 Task: Add the product "Abuelita's Pork pozole" to cart from the store "Abuelitas Birria".
Action: Mouse moved to (340, 161)
Screenshot: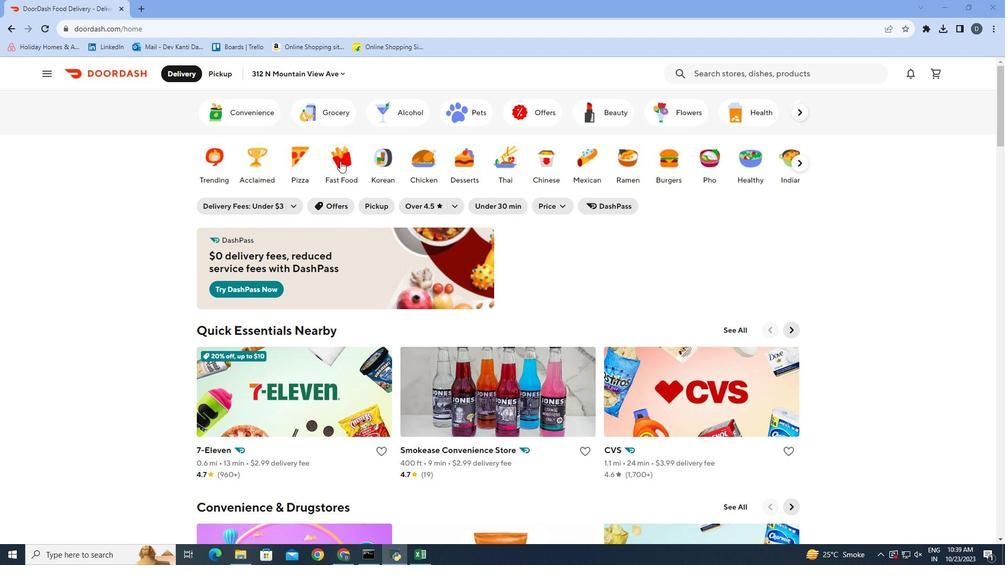 
Action: Mouse pressed left at (340, 161)
Screenshot: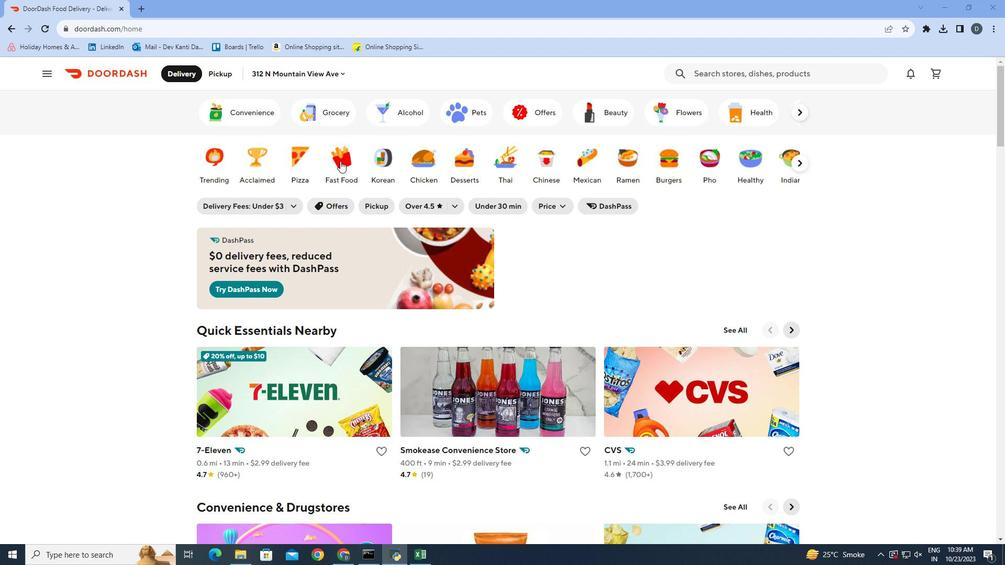 
Action: Mouse moved to (863, 279)
Screenshot: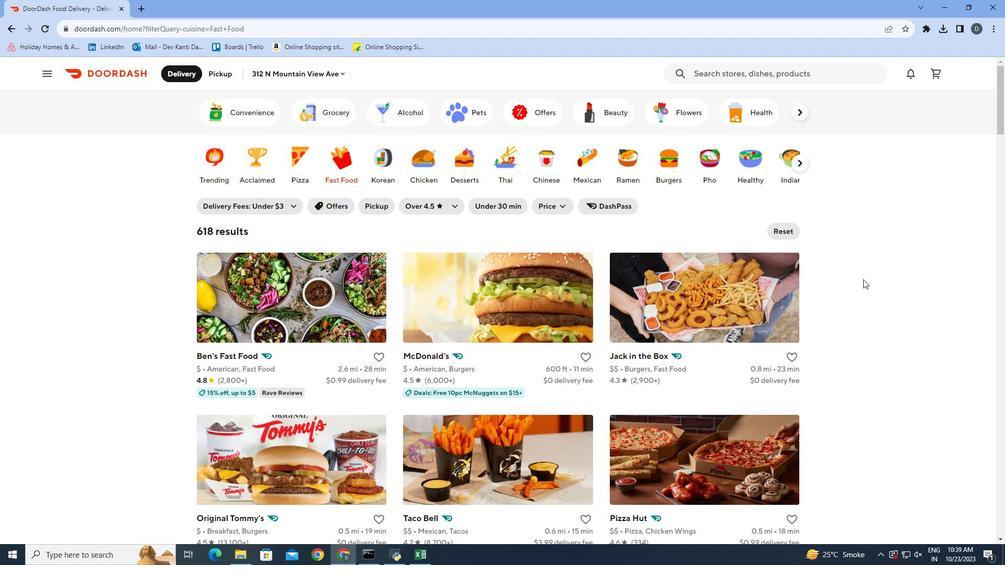 
Action: Mouse scrolled (863, 279) with delta (0, 0)
Screenshot: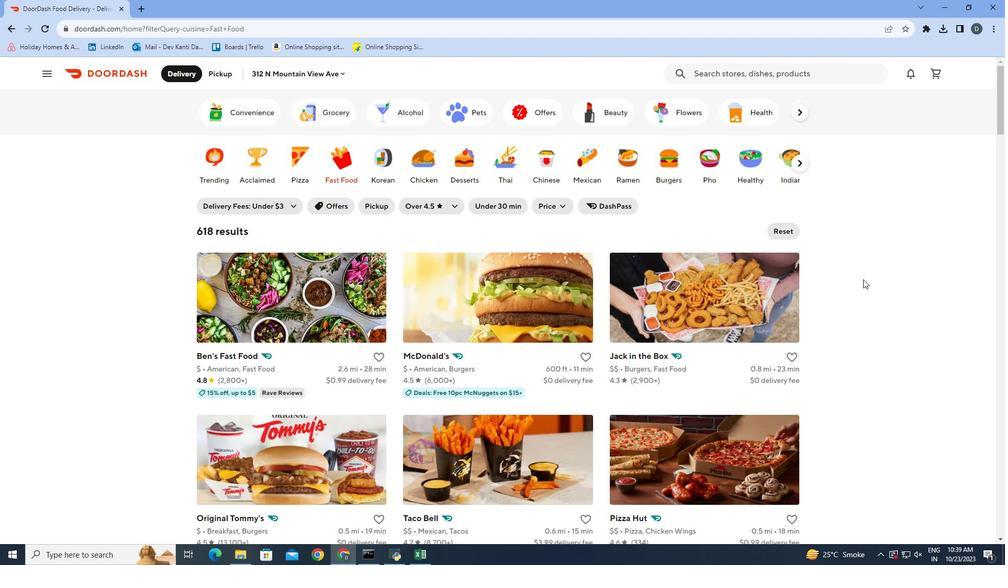
Action: Mouse moved to (798, 154)
Screenshot: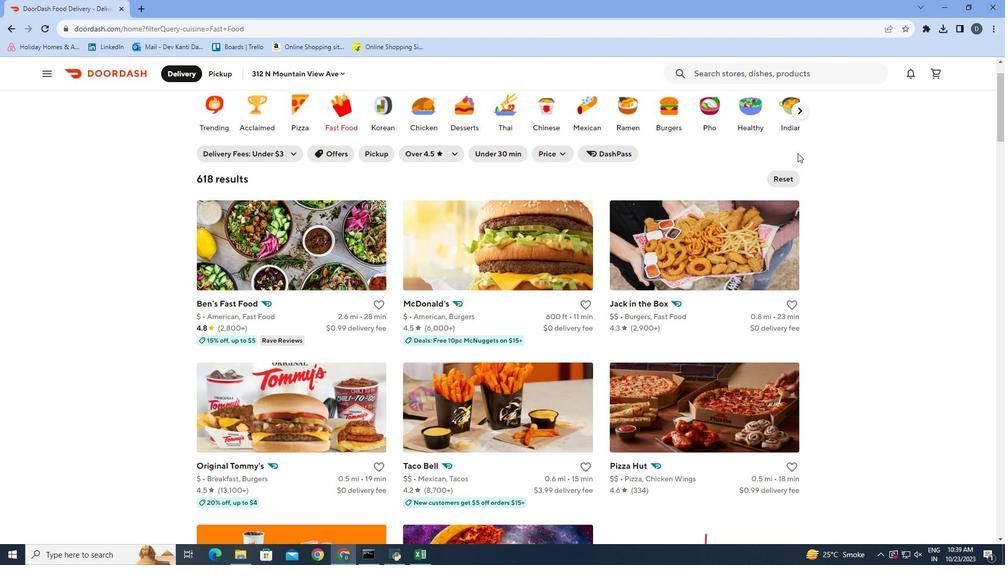 
Action: Mouse scrolled (798, 154) with delta (0, 0)
Screenshot: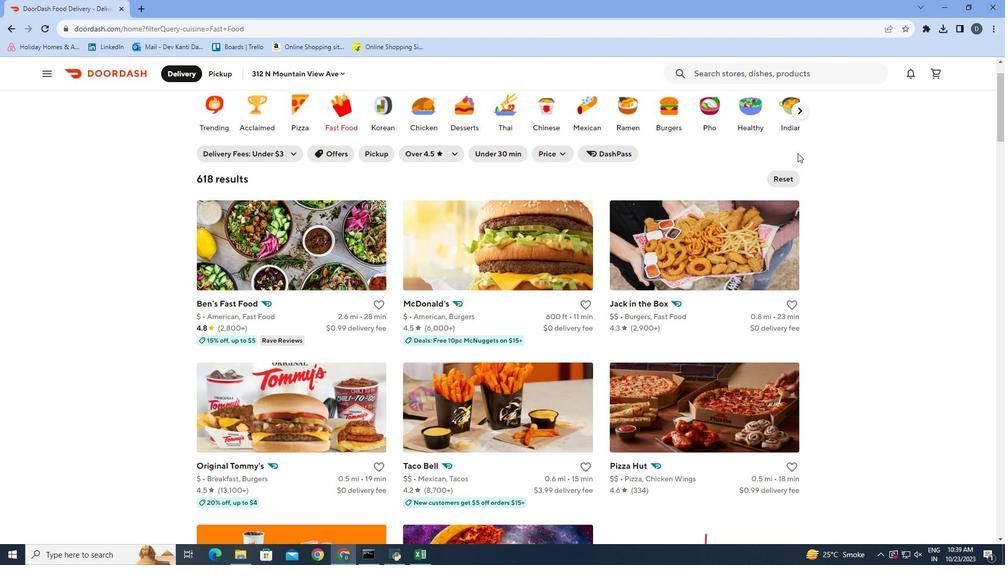 
Action: Mouse moved to (798, 153)
Screenshot: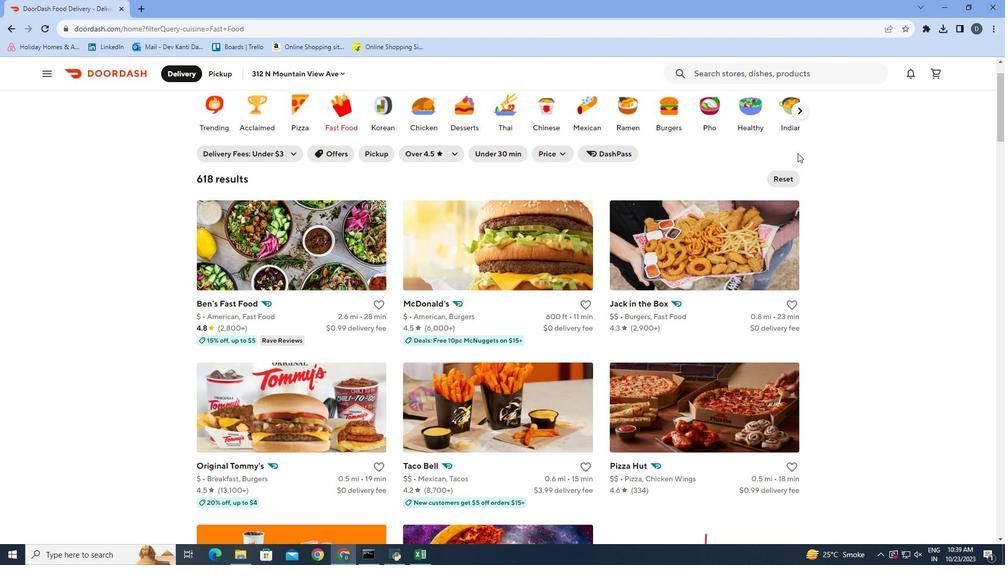 
Action: Mouse scrolled (798, 154) with delta (0, 0)
Screenshot: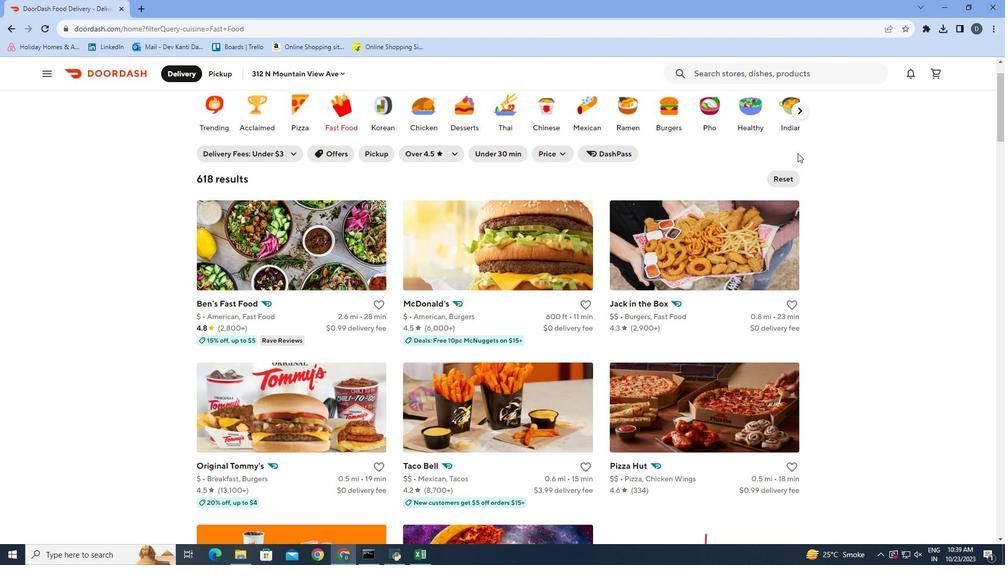 
Action: Mouse scrolled (798, 154) with delta (0, 0)
Screenshot: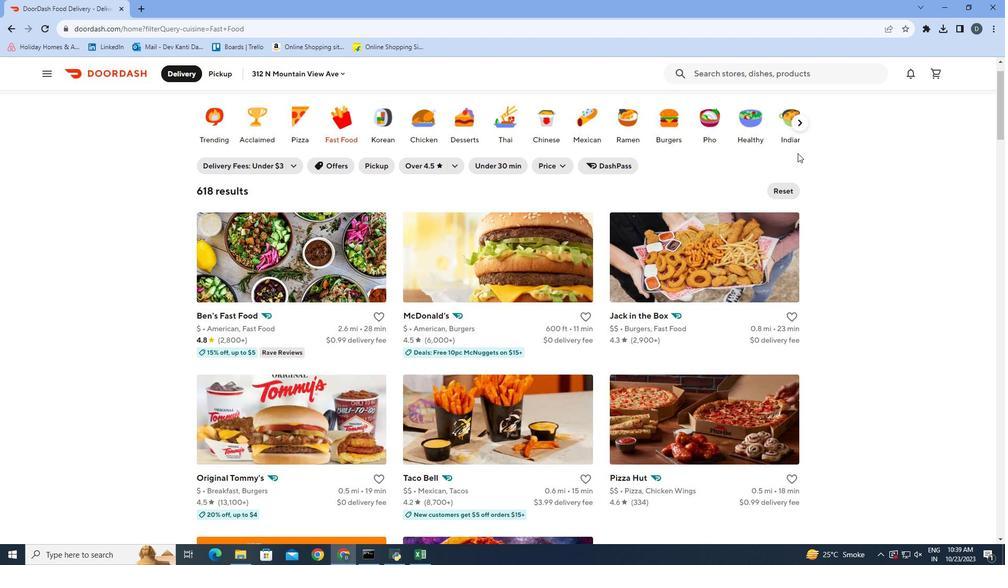 
Action: Mouse moved to (799, 73)
Screenshot: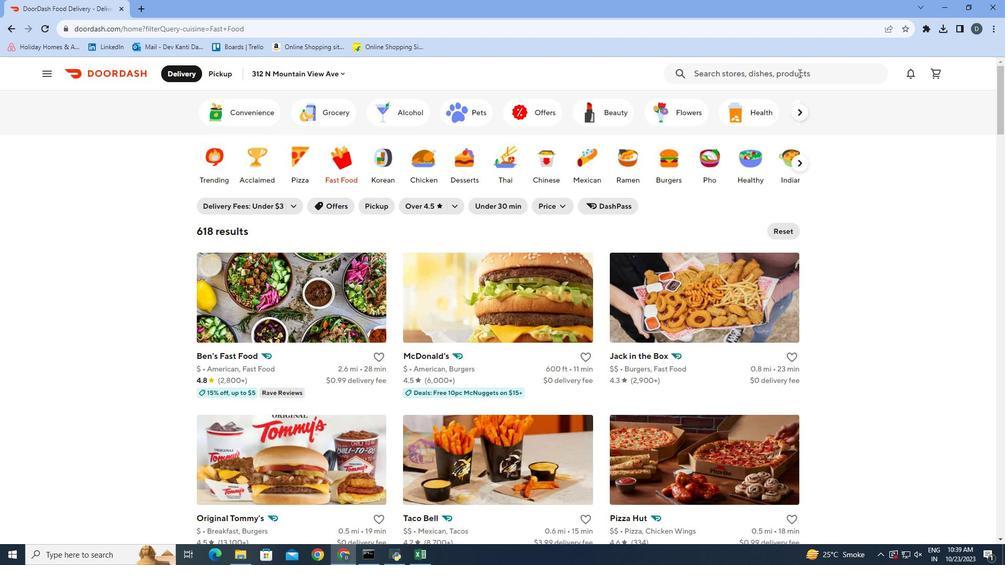 
Action: Mouse pressed left at (799, 73)
Screenshot: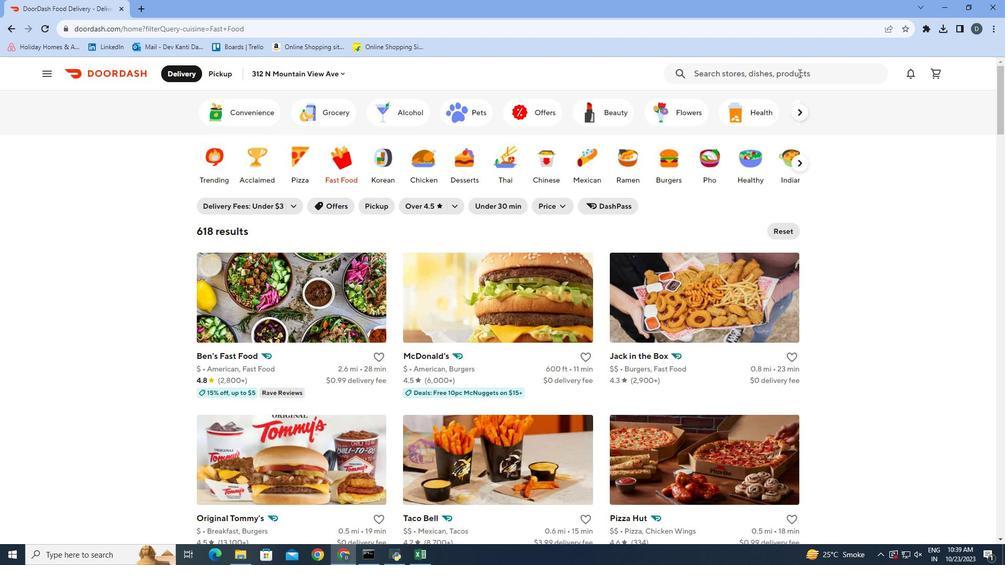 
Action: Mouse moved to (737, 110)
Screenshot: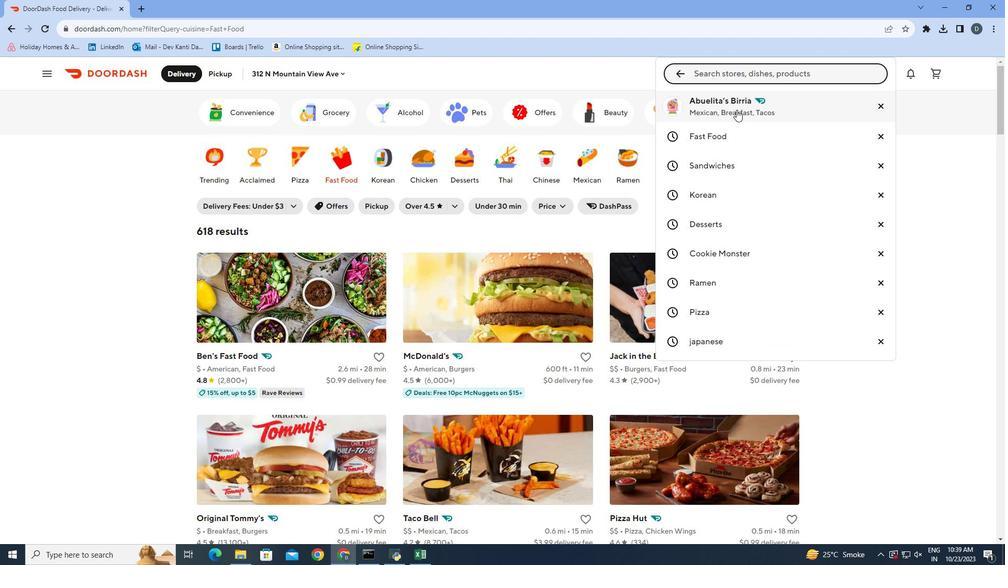 
Action: Mouse pressed left at (737, 110)
Screenshot: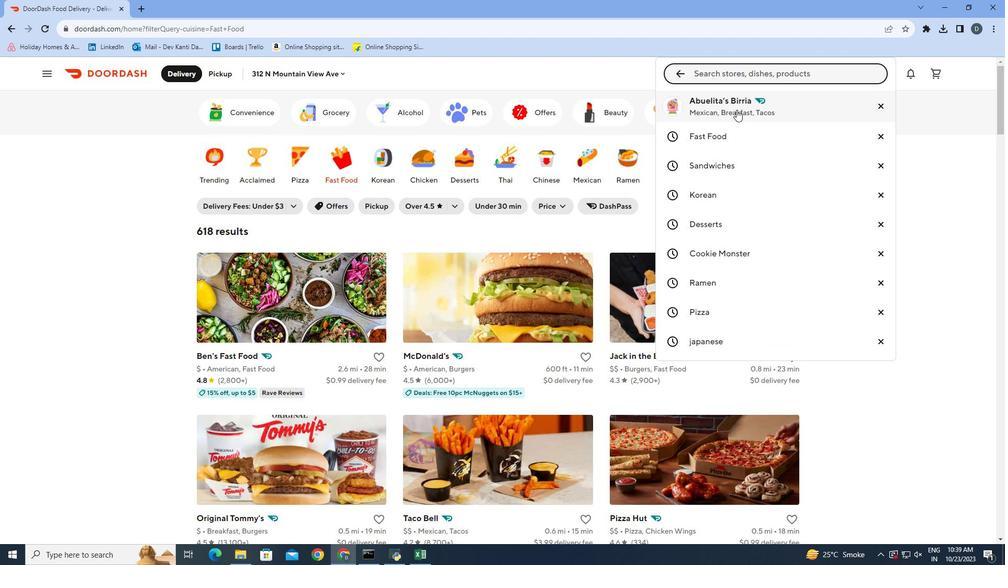
Action: Mouse moved to (808, 73)
Screenshot: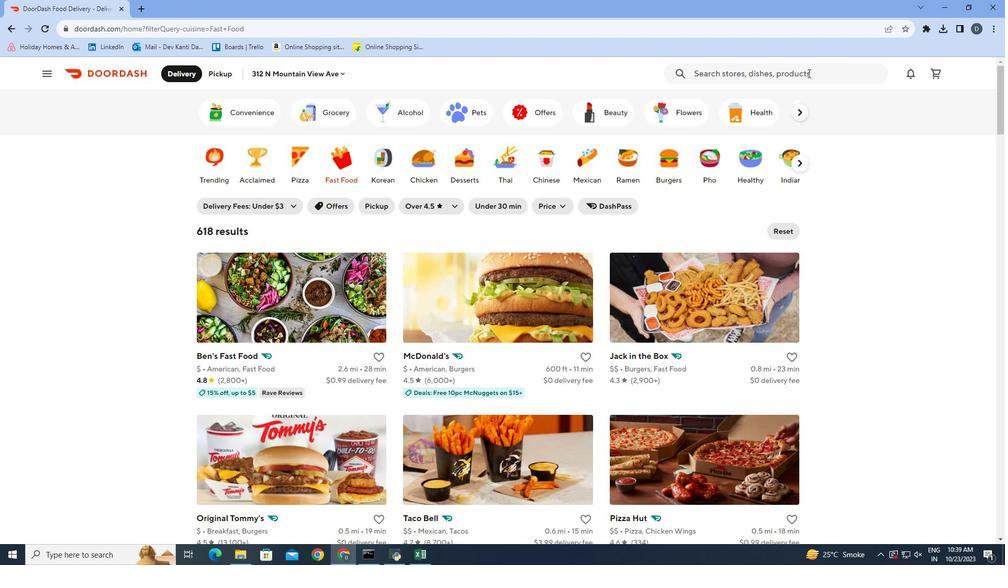 
Action: Mouse pressed left at (808, 73)
Screenshot: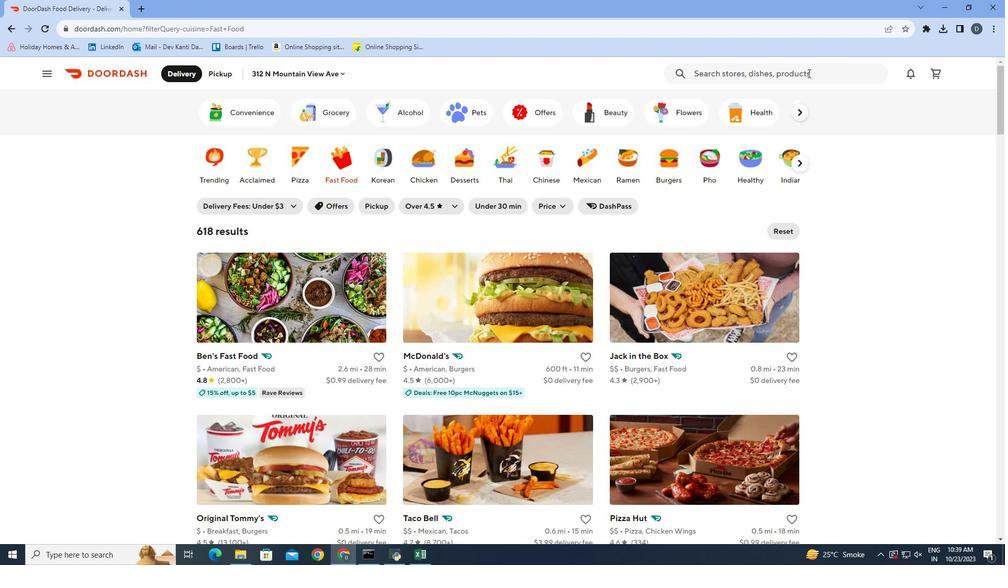 
Action: Mouse moved to (719, 128)
Screenshot: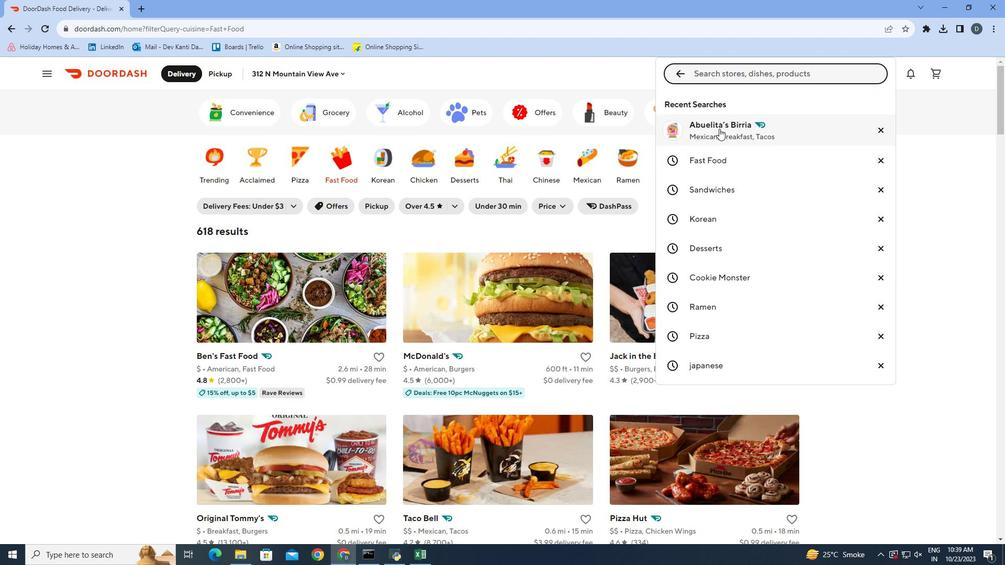 
Action: Mouse pressed left at (719, 128)
Screenshot: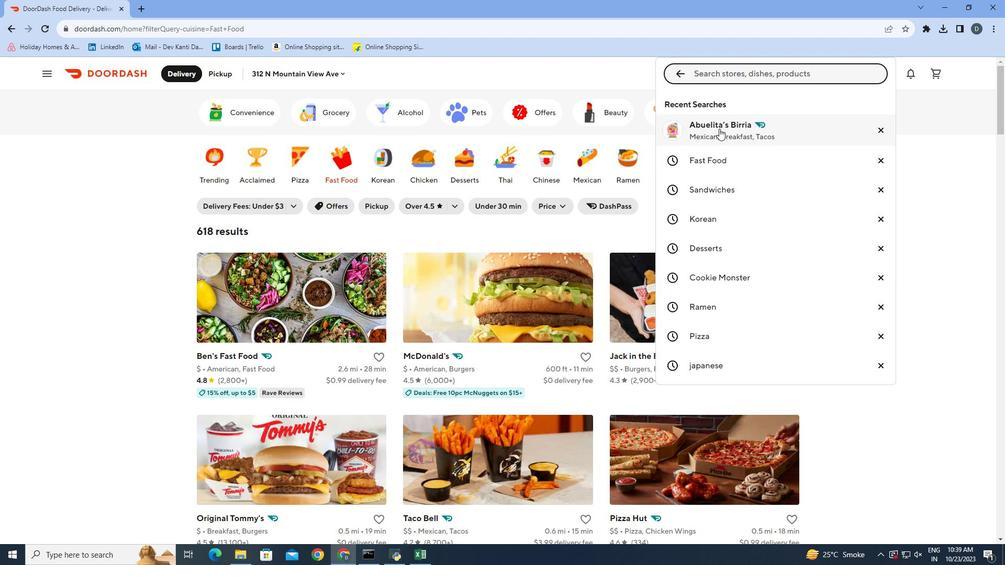 
Action: Mouse moved to (784, 236)
Screenshot: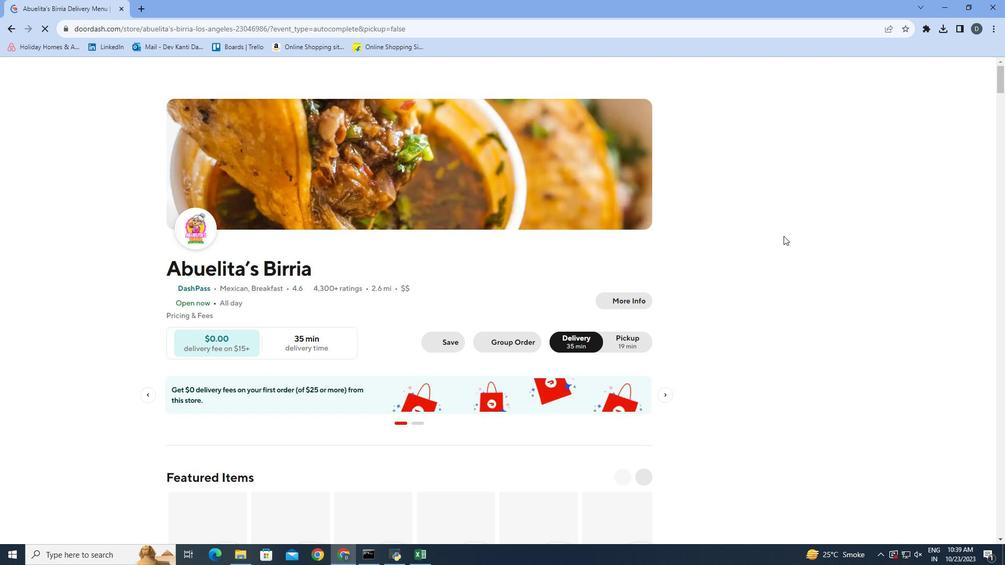 
Action: Mouse scrolled (784, 235) with delta (0, 0)
Screenshot: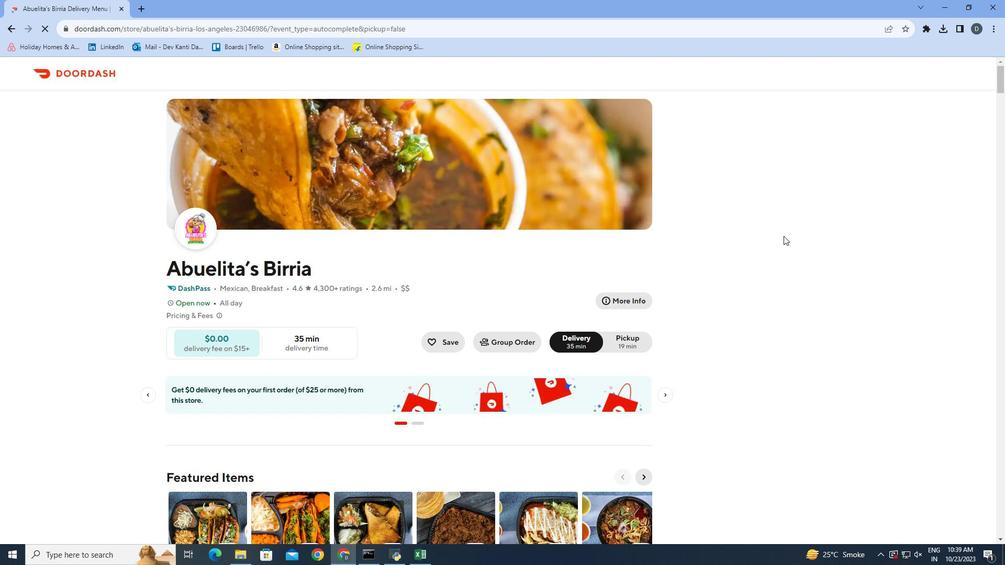 
Action: Mouse scrolled (784, 235) with delta (0, 0)
Screenshot: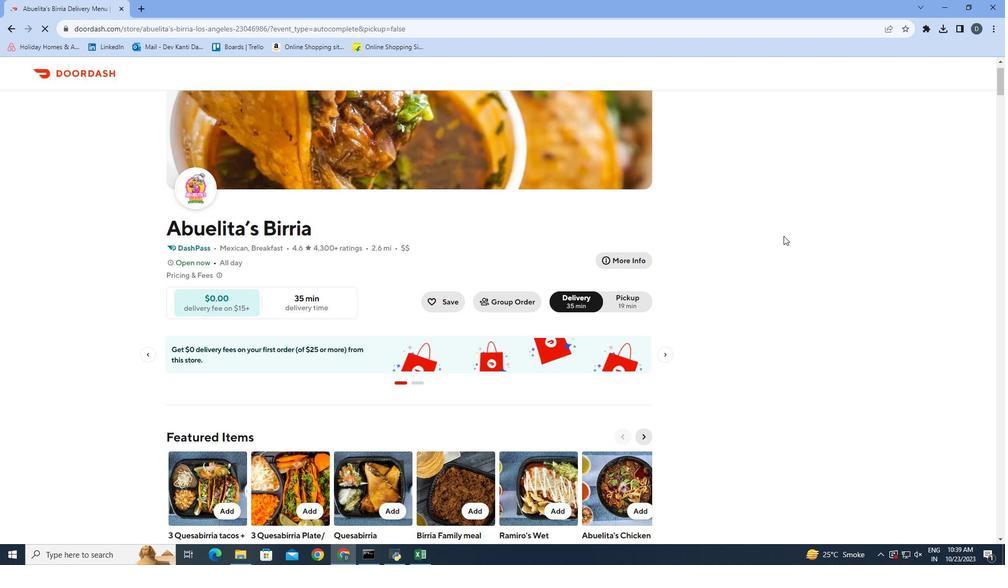 
Action: Mouse scrolled (784, 235) with delta (0, 0)
Screenshot: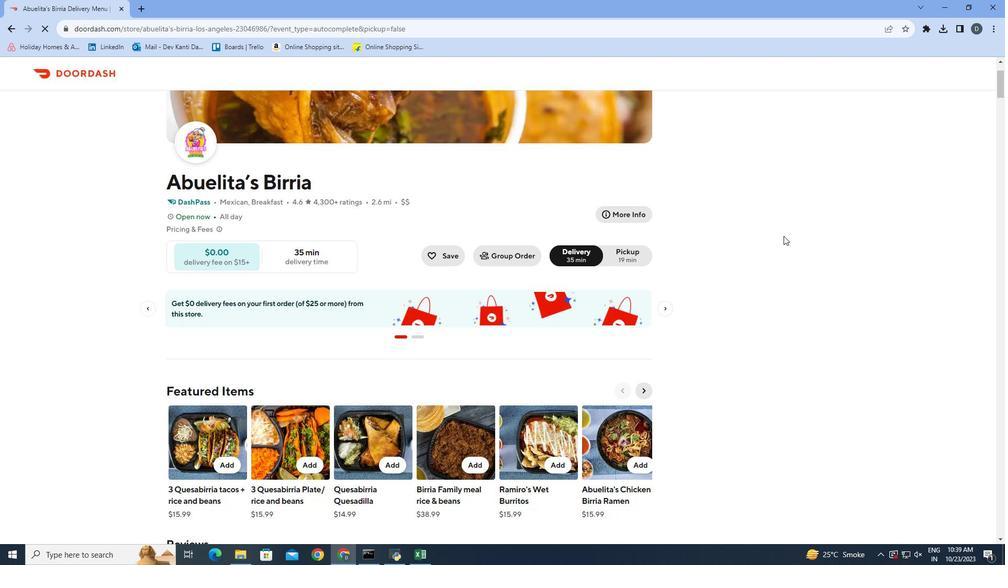 
Action: Mouse scrolled (784, 235) with delta (0, 0)
Screenshot: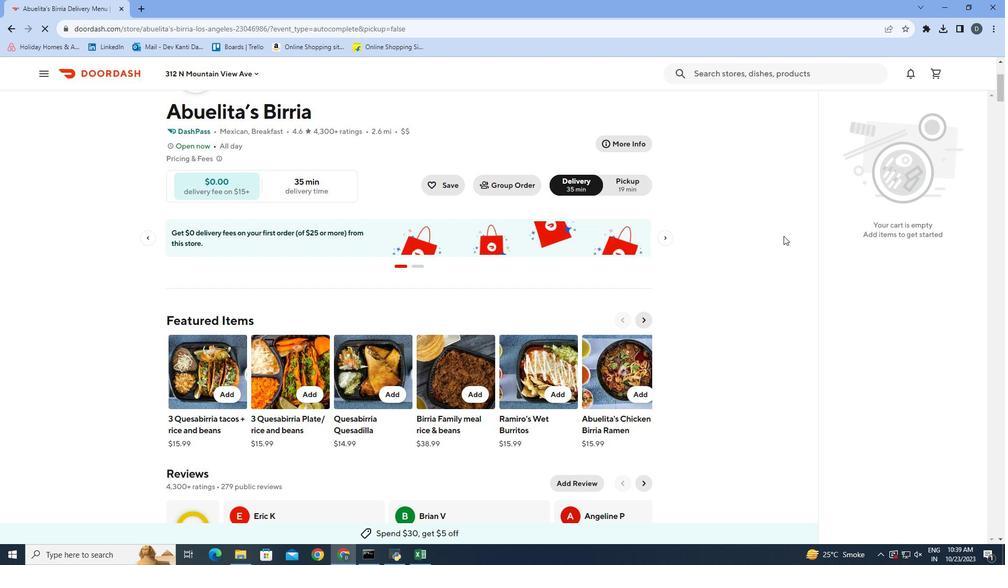 
Action: Mouse scrolled (784, 235) with delta (0, 0)
Screenshot: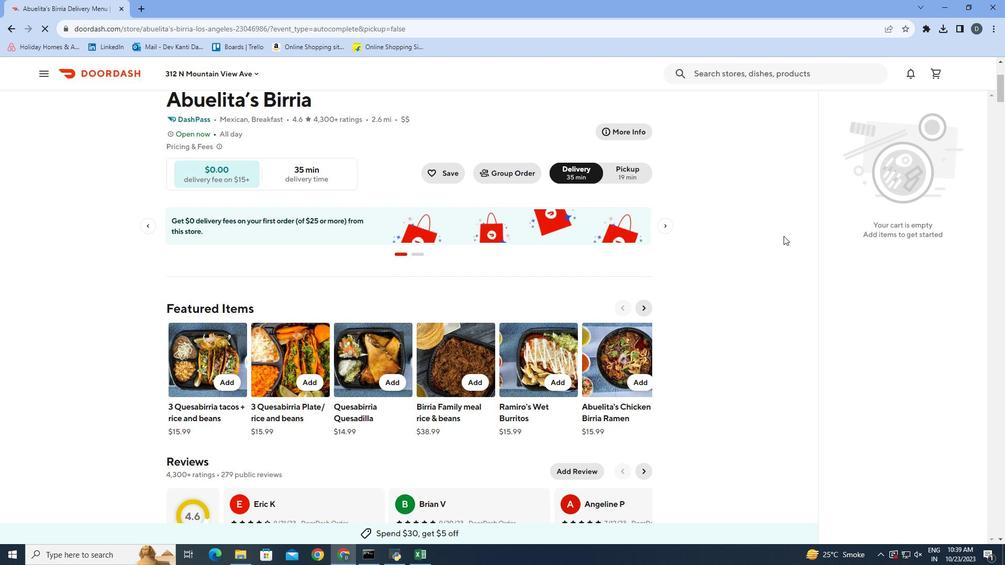 
Action: Mouse scrolled (784, 235) with delta (0, 0)
Screenshot: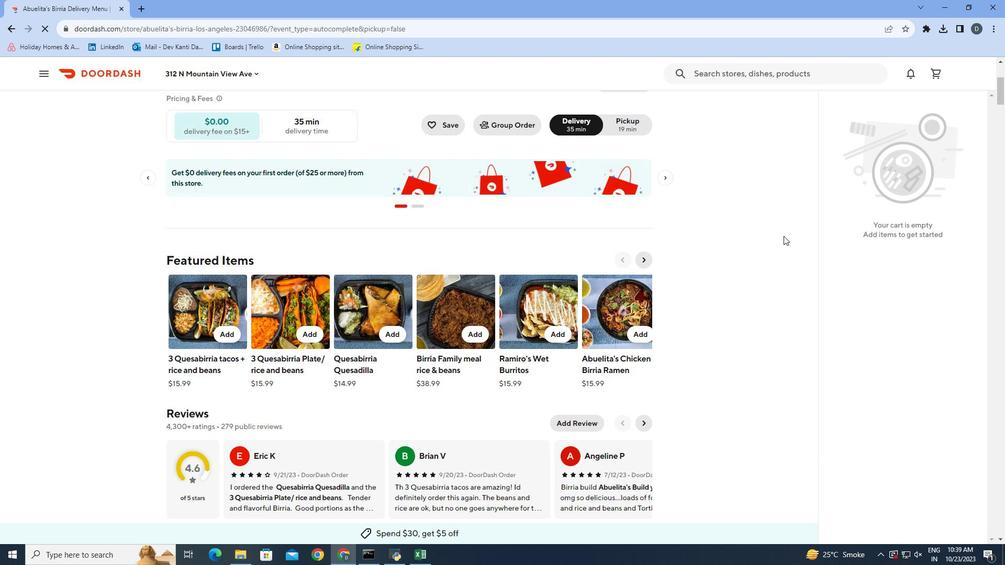 
Action: Mouse scrolled (784, 235) with delta (0, 0)
Screenshot: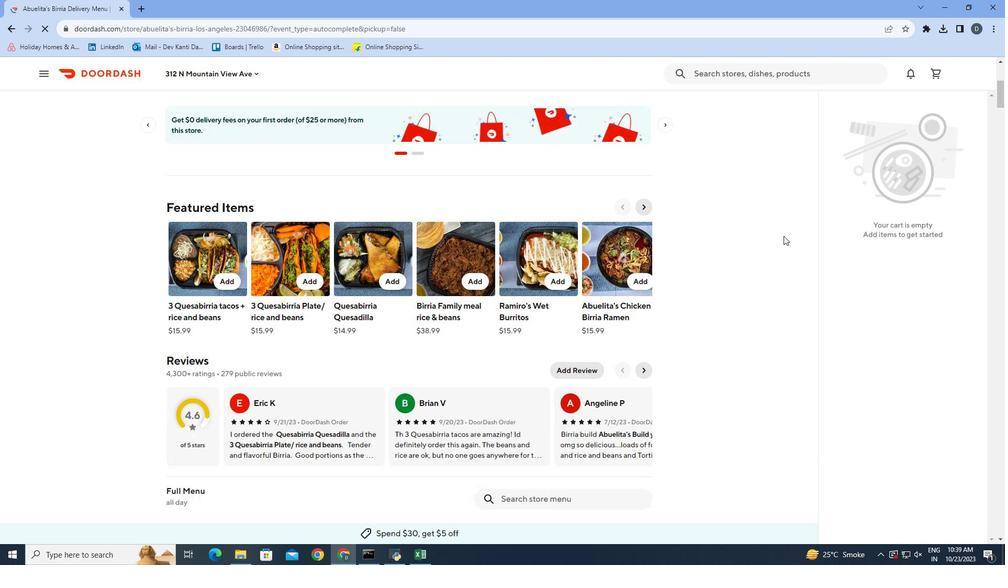 
Action: Mouse scrolled (784, 235) with delta (0, 0)
Screenshot: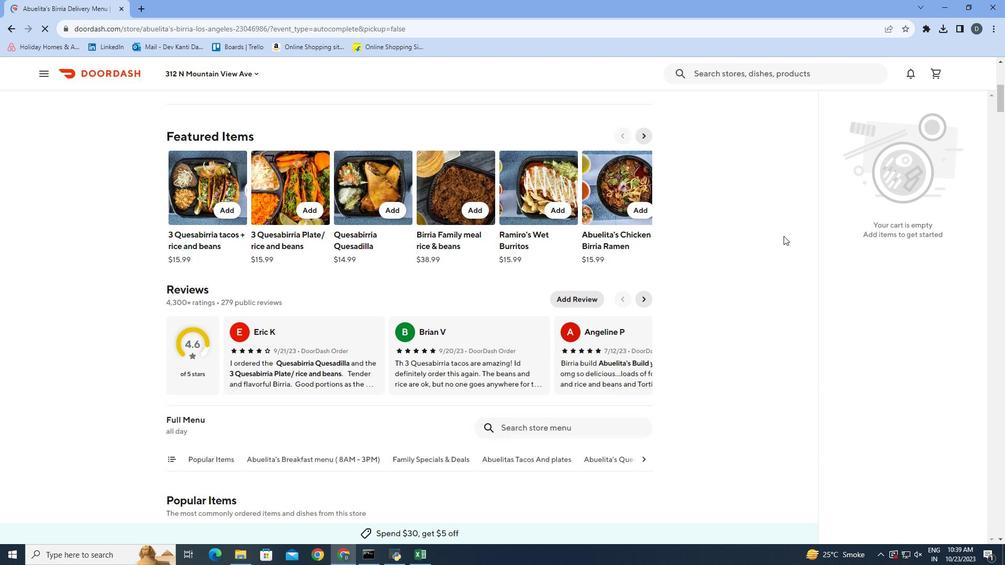 
Action: Mouse moved to (570, 352)
Screenshot: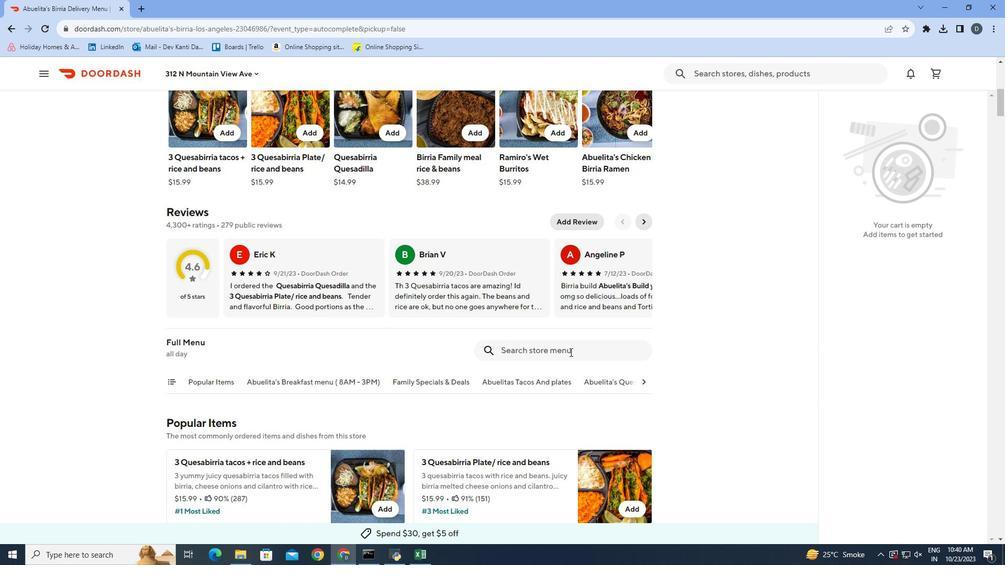
Action: Mouse pressed left at (570, 352)
Screenshot: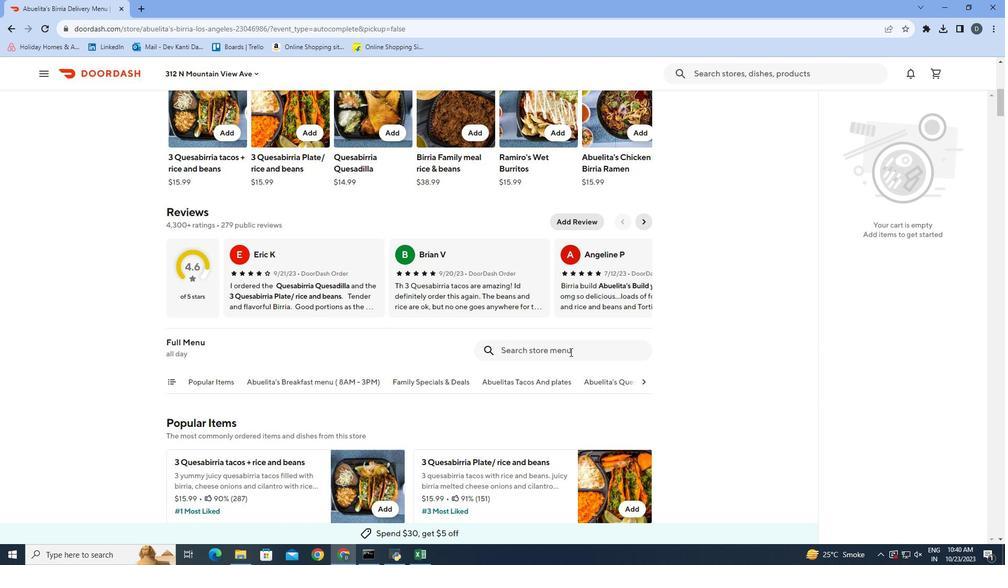 
Action: Mouse moved to (571, 352)
Screenshot: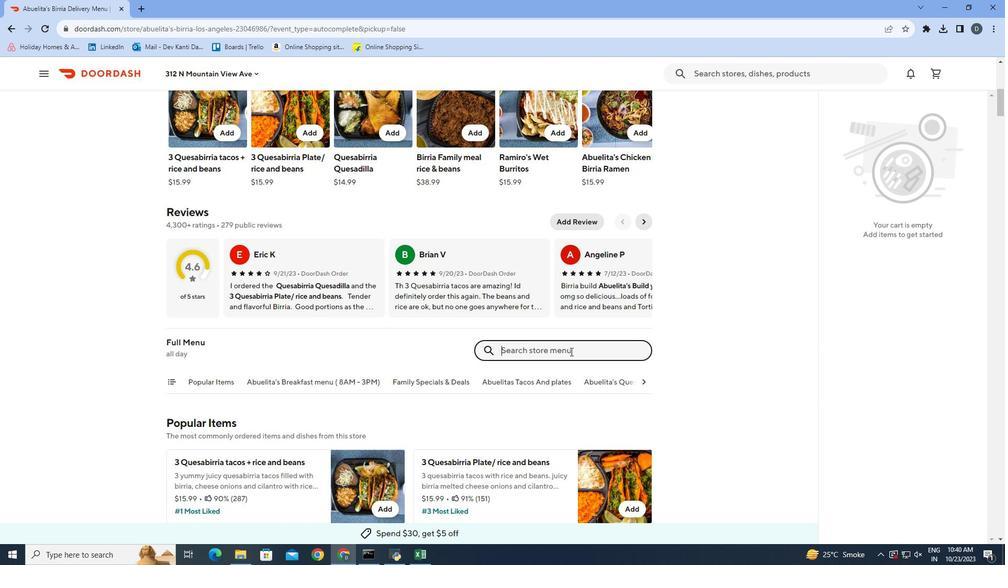 
Action: Key pressed <Key.shift>ABuelita;s<Key.space><Key.backspace><Key.backspace><Key.backspace>'s<Key.space><Key.shift>Pork<Key.space>pozole<Key.enter>
Screenshot: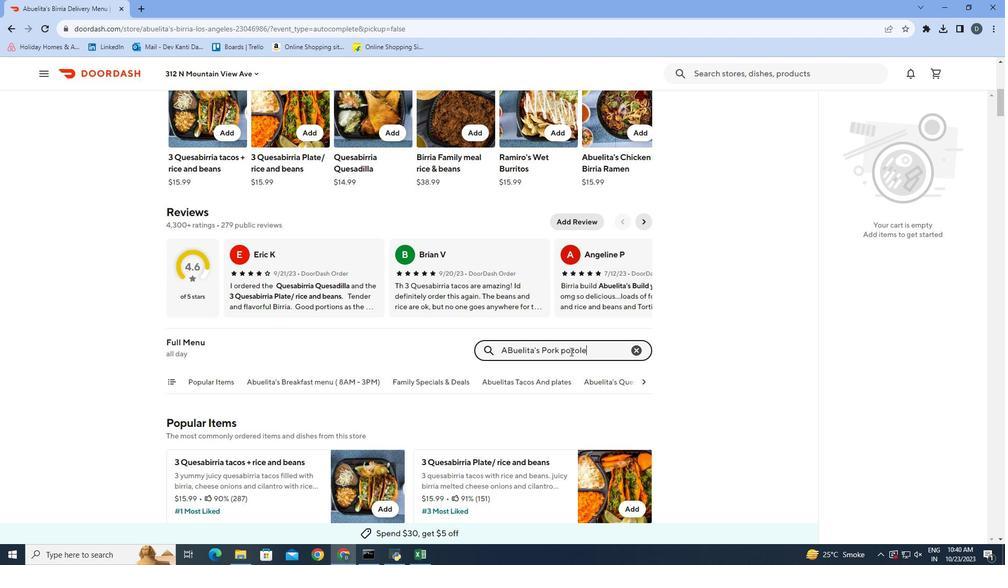 
Action: Mouse moved to (388, 293)
Screenshot: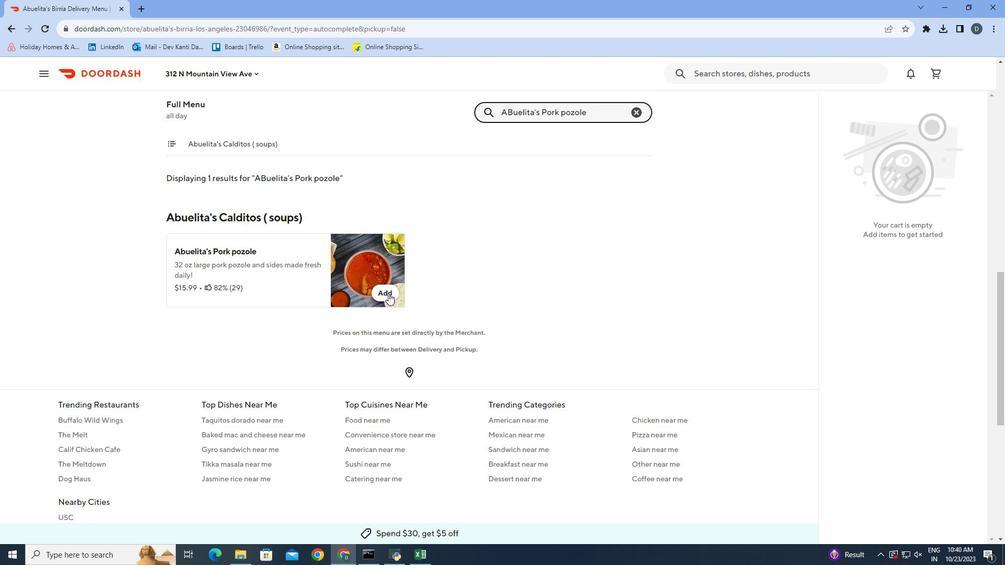 
Action: Mouse pressed left at (388, 293)
Screenshot: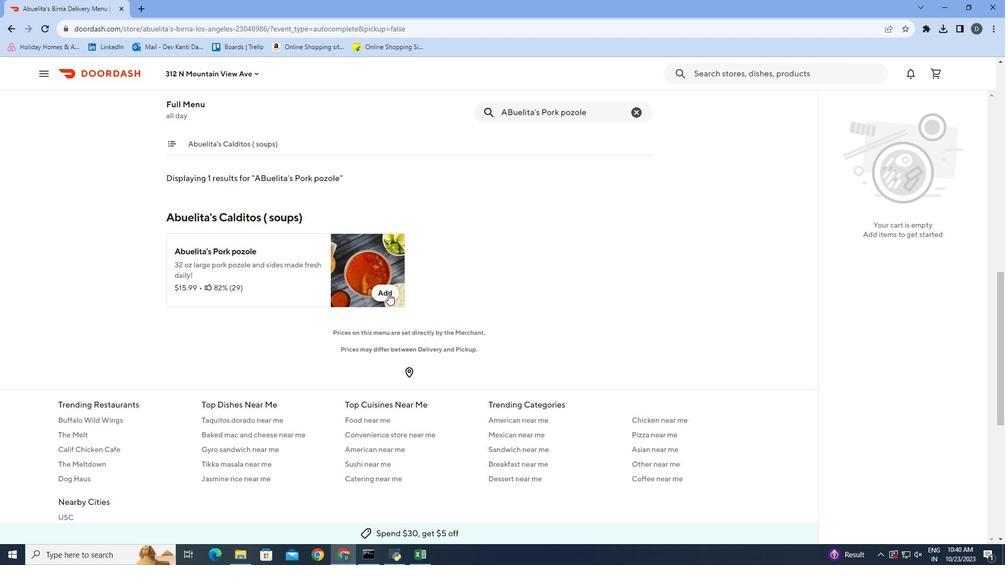 
Action: Mouse moved to (754, 356)
Screenshot: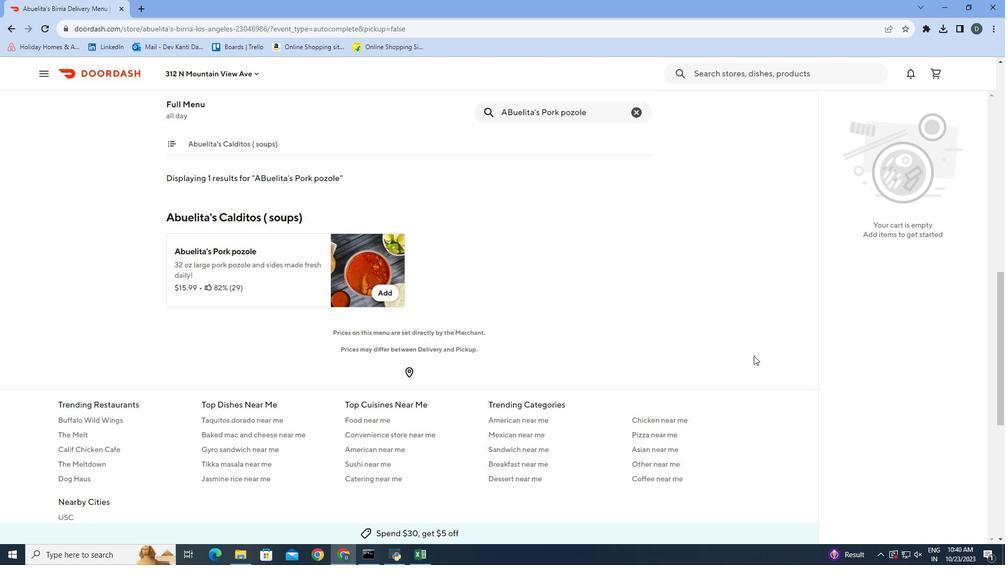 
